 Task: Kill the recent terminal.
Action: Mouse moved to (230, 300)
Screenshot: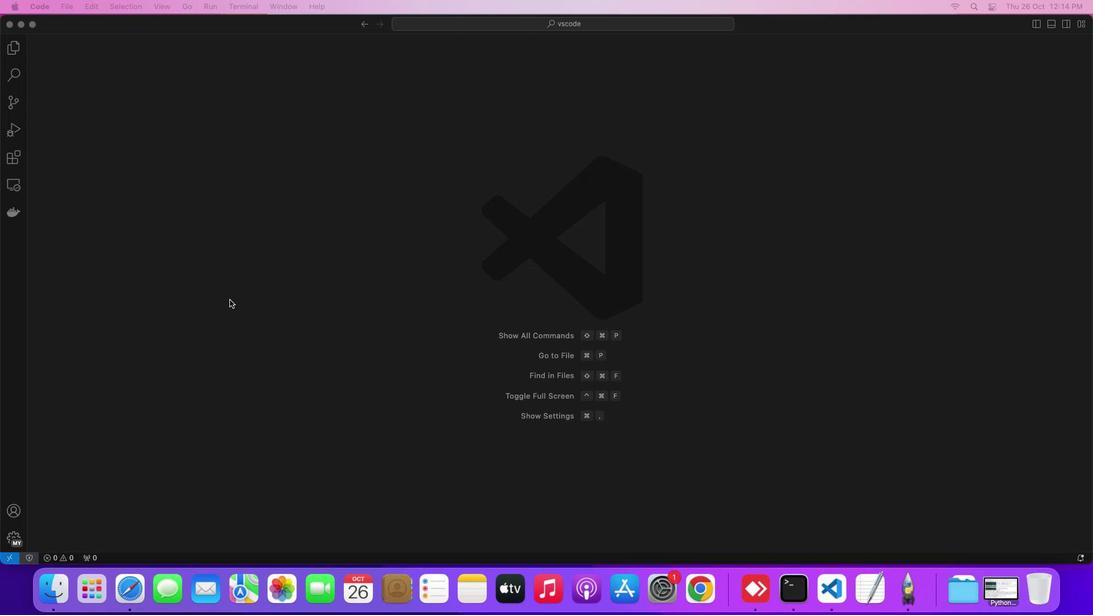 
Action: Mouse pressed left at (230, 300)
Screenshot: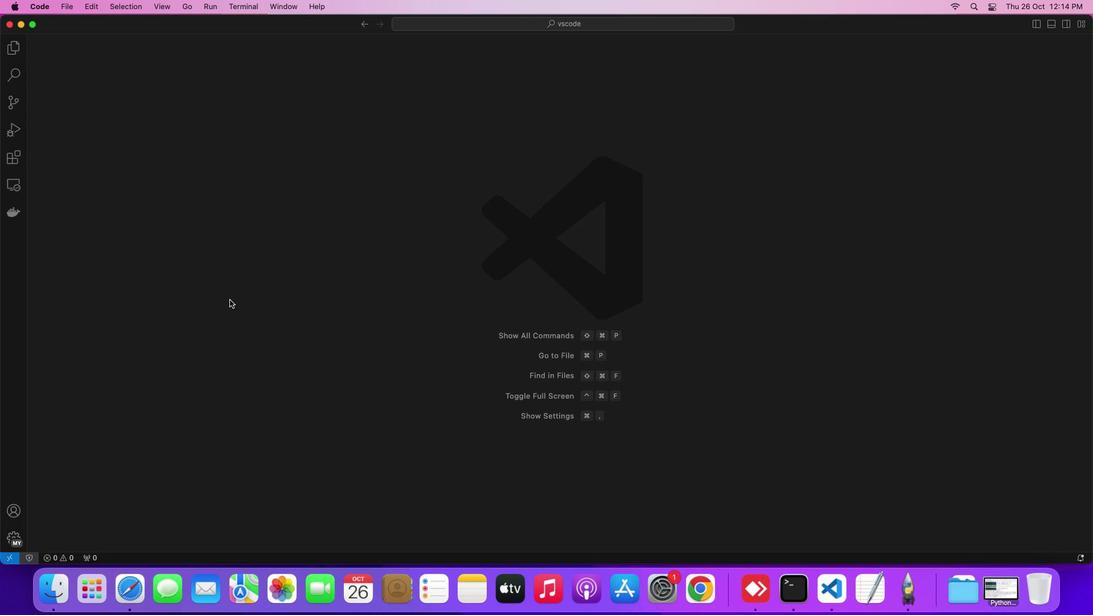
Action: Mouse moved to (252, 0)
Screenshot: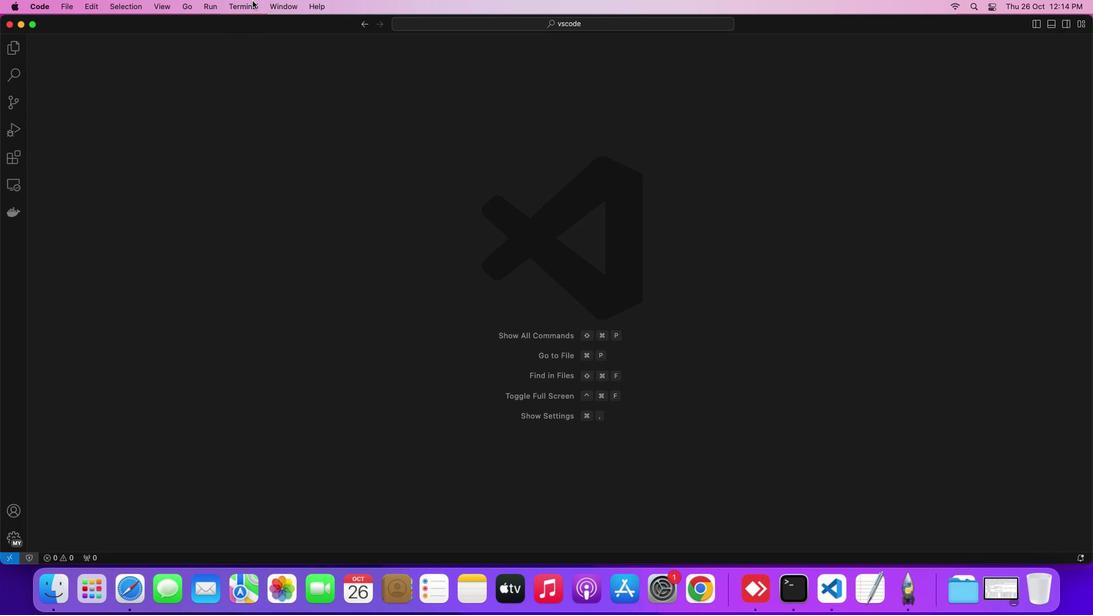 
Action: Mouse pressed left at (252, 0)
Screenshot: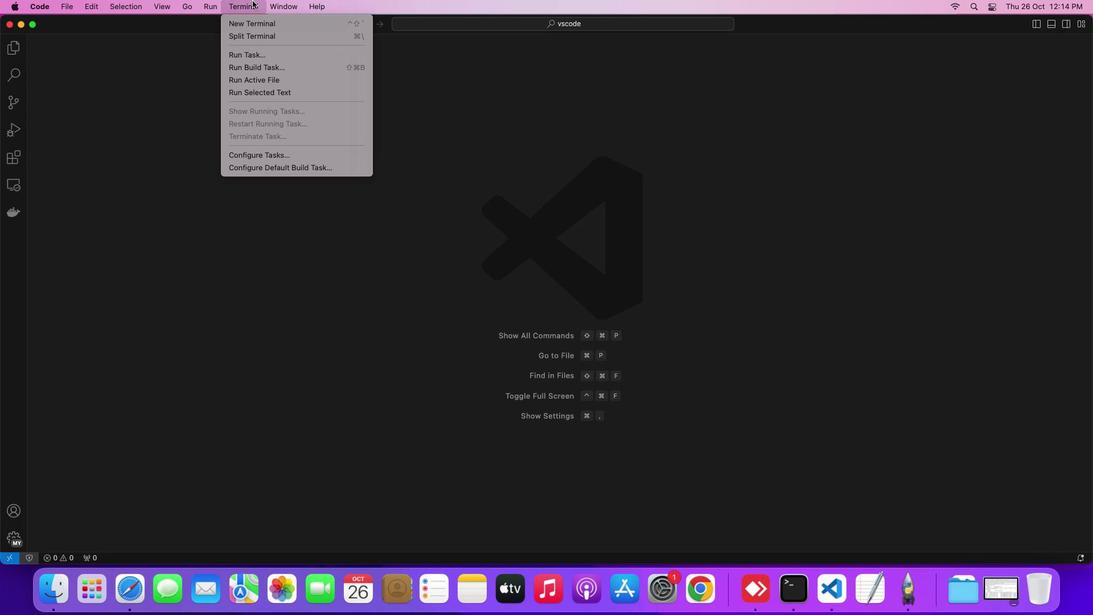 
Action: Mouse moved to (251, 19)
Screenshot: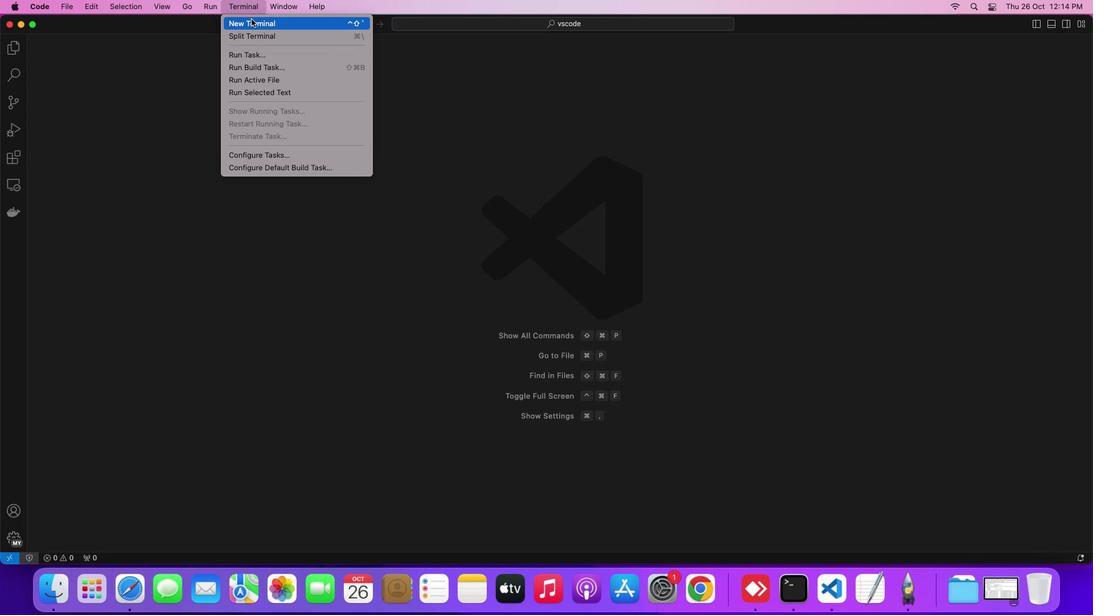 
Action: Mouse pressed left at (251, 19)
Screenshot: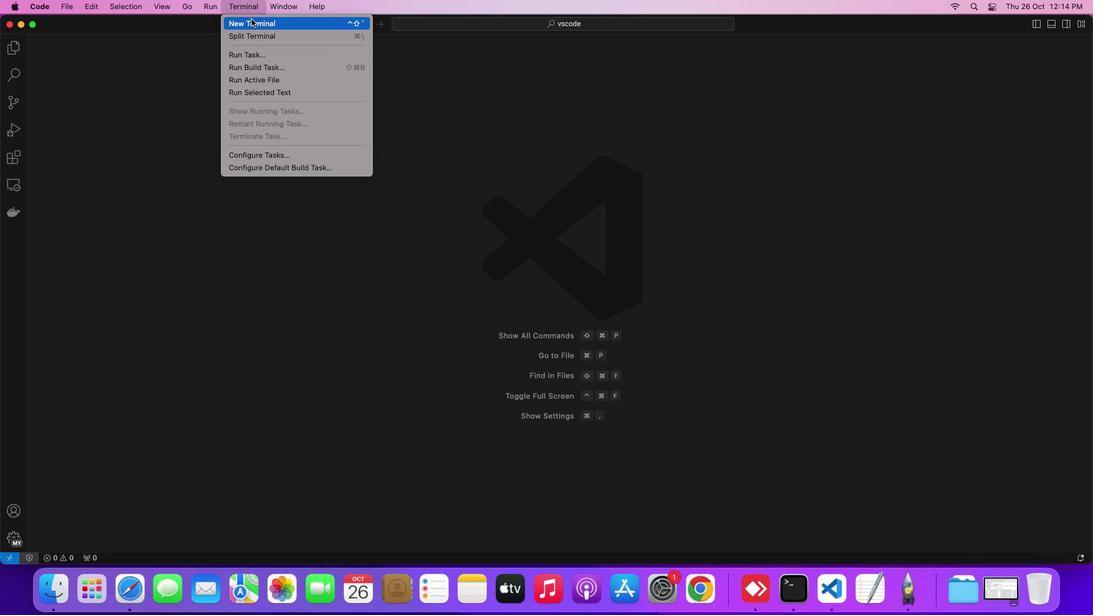 
Action: Mouse moved to (924, 353)
Screenshot: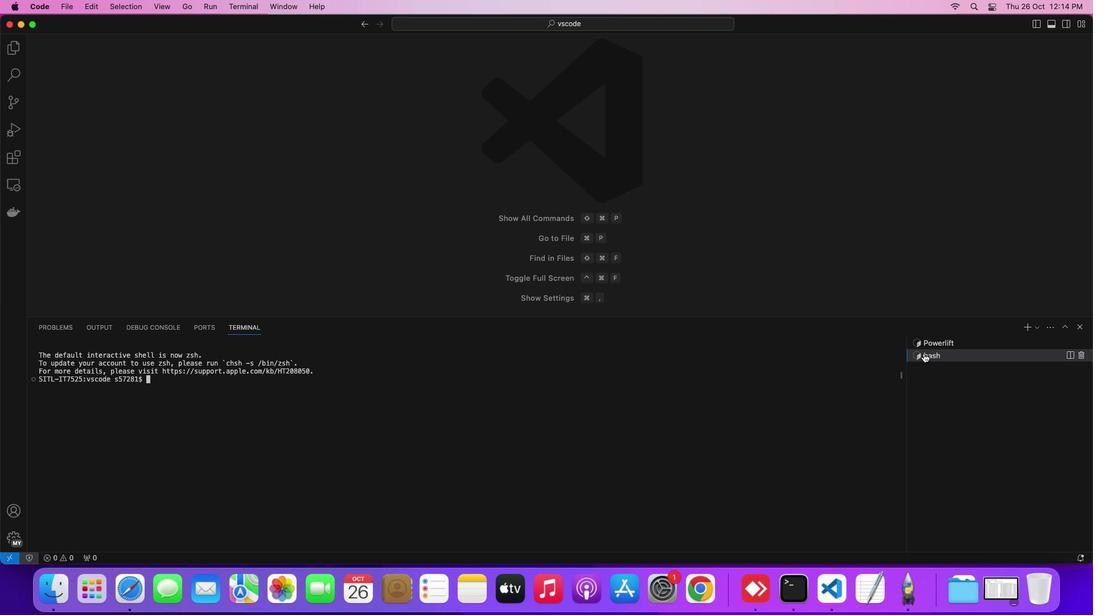
Action: Mouse pressed right at (924, 353)
Screenshot: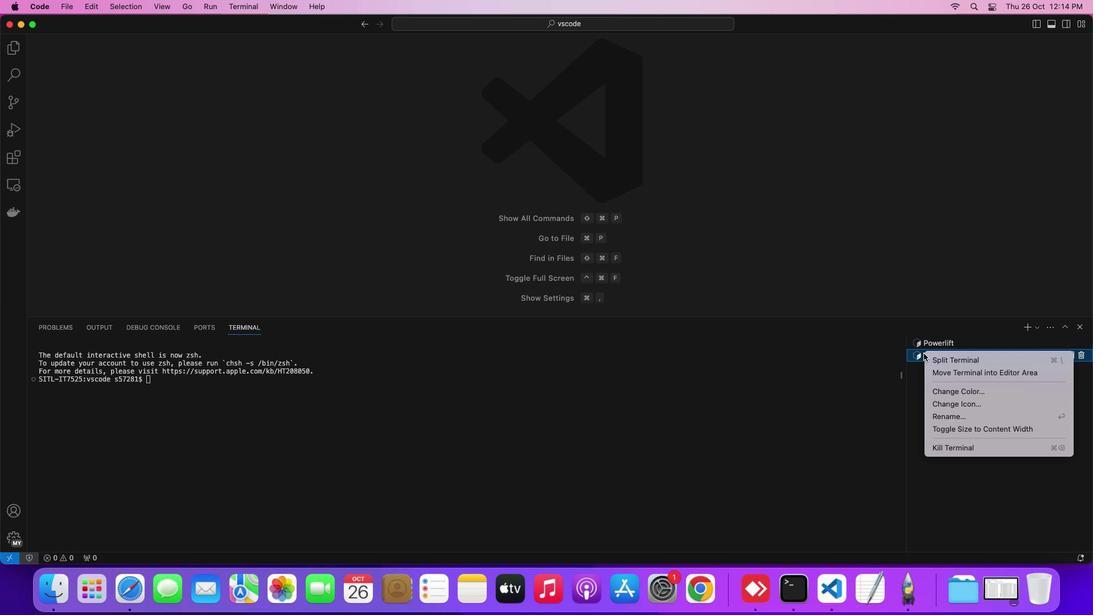 
Action: Mouse moved to (949, 444)
Screenshot: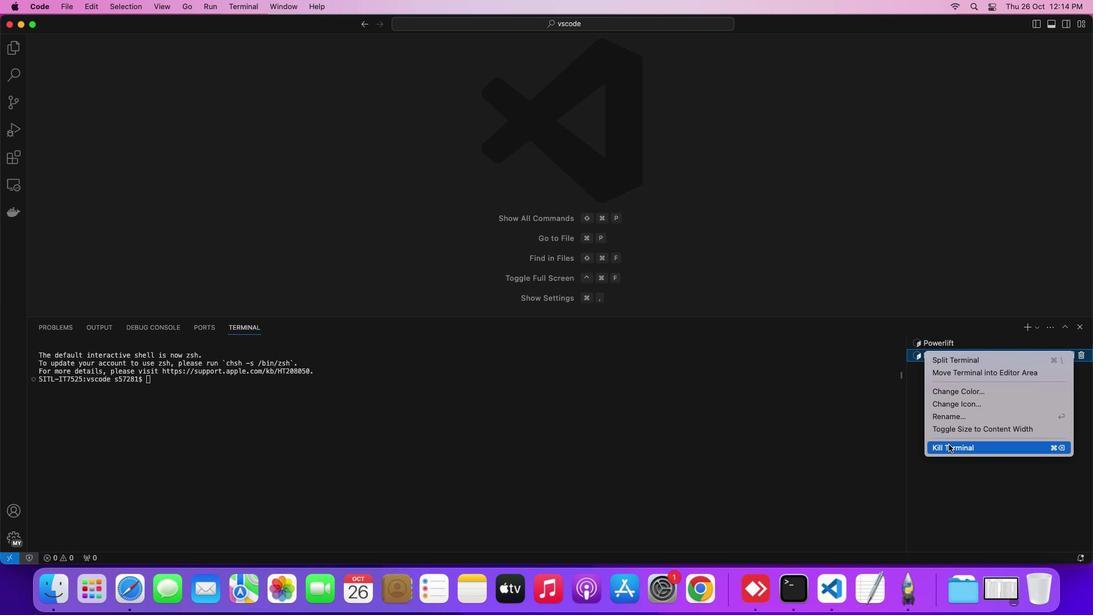 
Action: Mouse pressed left at (949, 444)
Screenshot: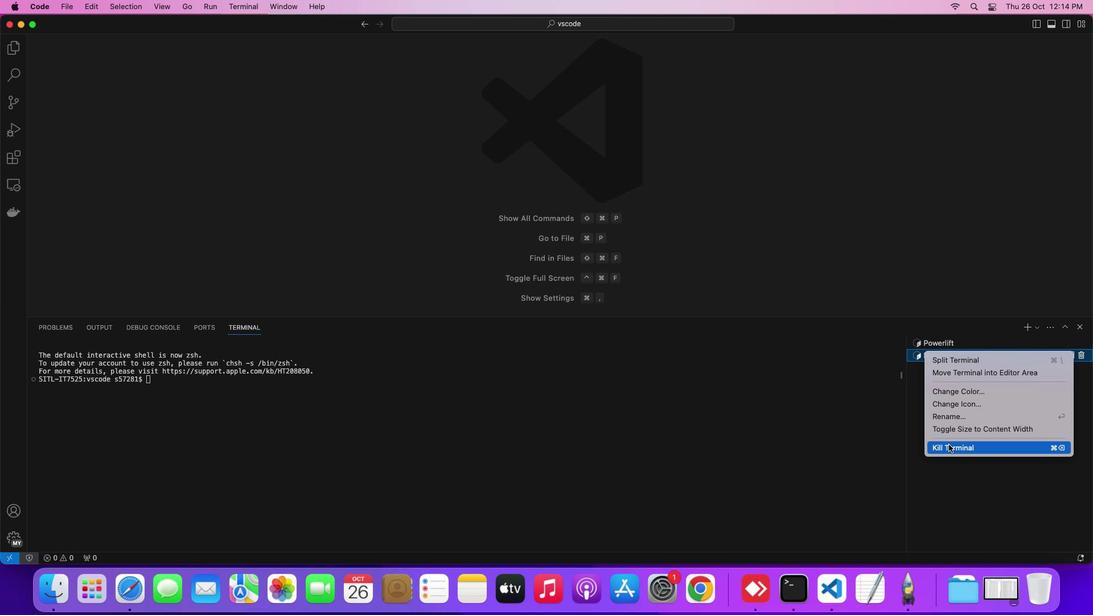 
Action: Mouse moved to (463, 222)
Screenshot: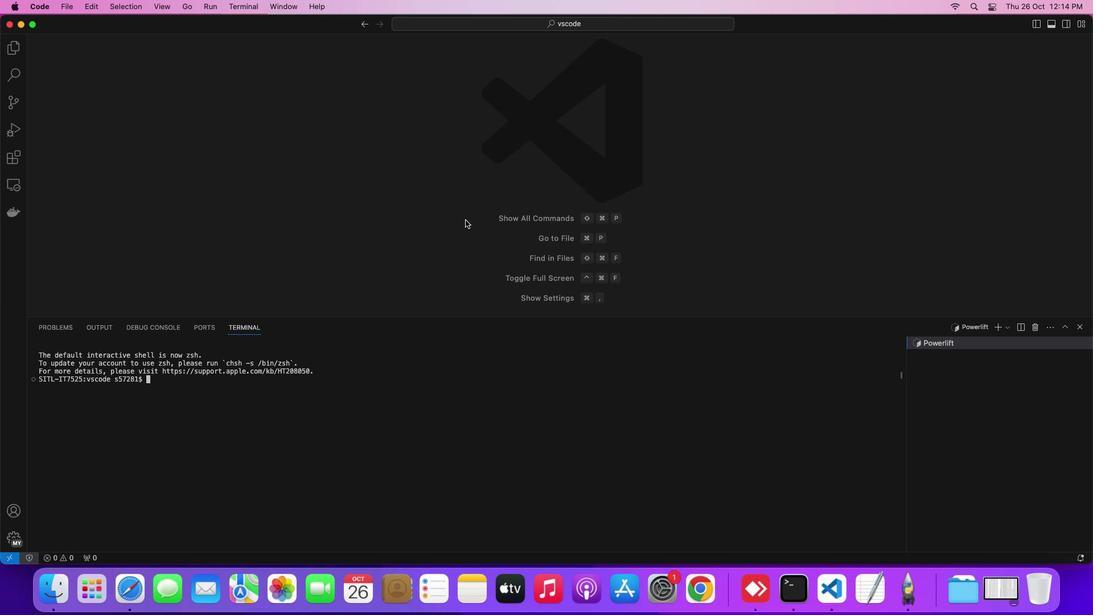 
